 Task: Check the percentage active listings of security in the last 5 years.
Action: Mouse moved to (827, 198)
Screenshot: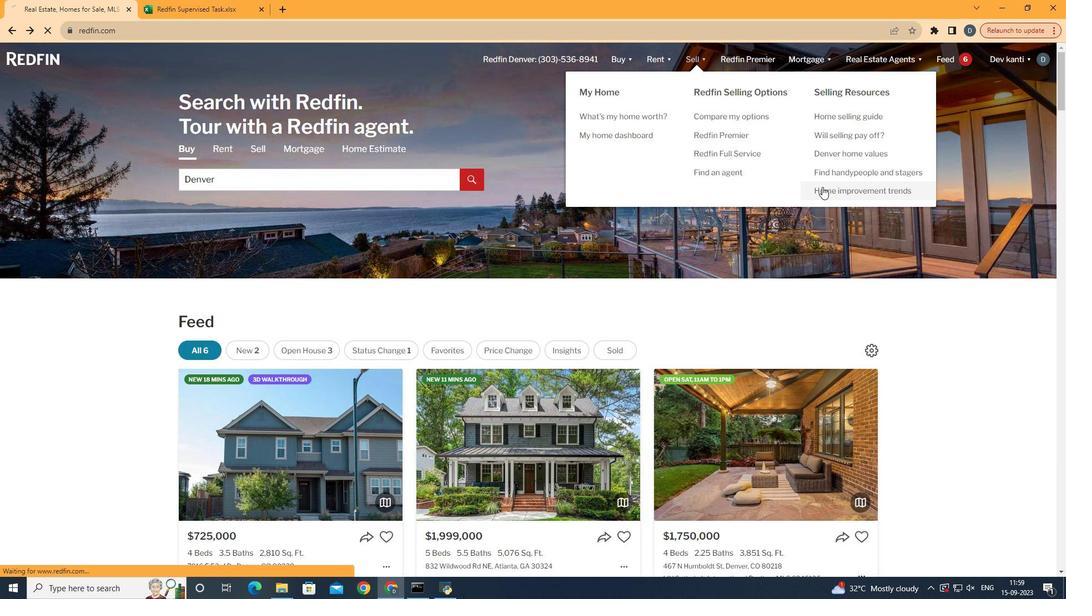 
Action: Mouse pressed left at (827, 198)
Screenshot: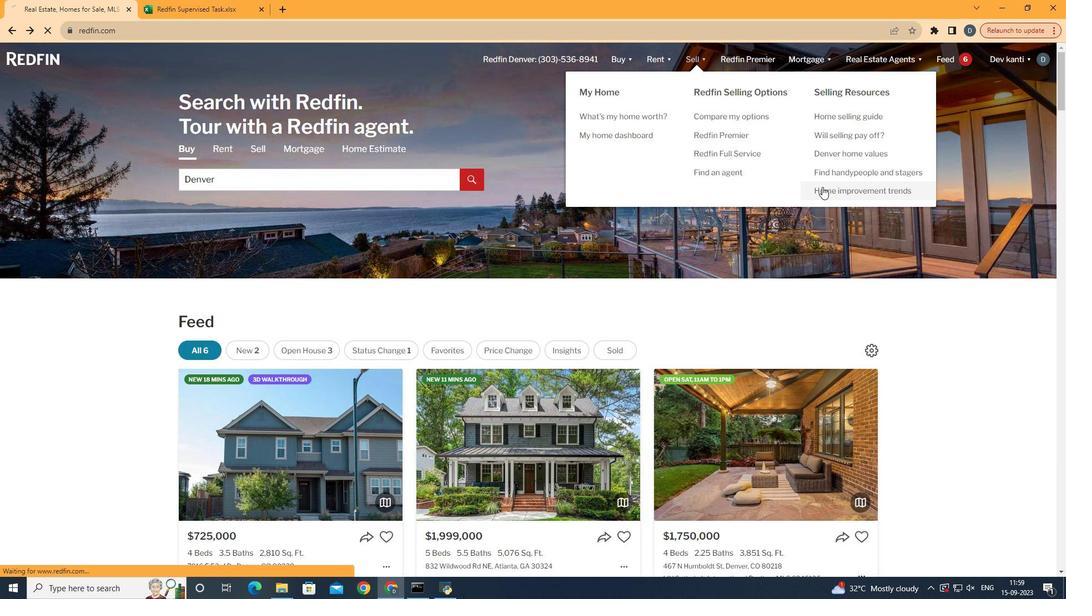 
Action: Mouse moved to (270, 222)
Screenshot: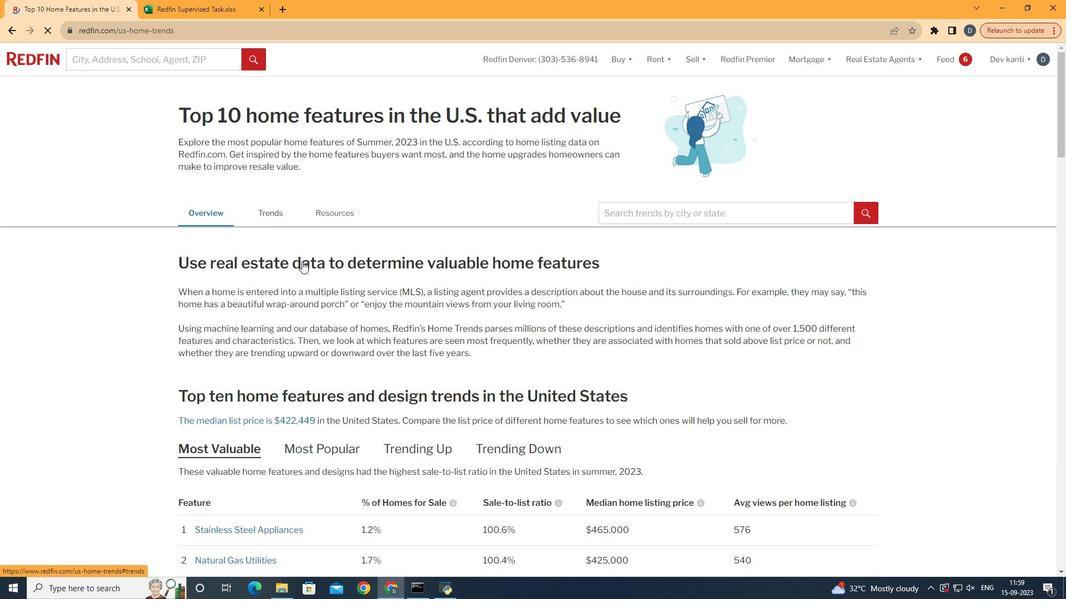 
Action: Mouse pressed left at (270, 222)
Screenshot: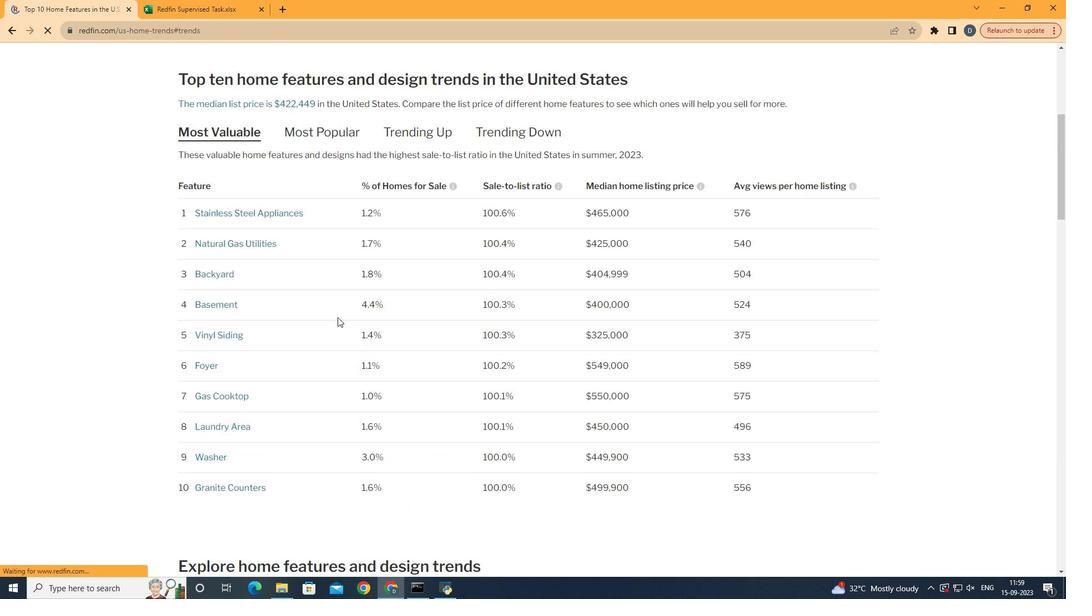 
Action: Mouse moved to (346, 327)
Screenshot: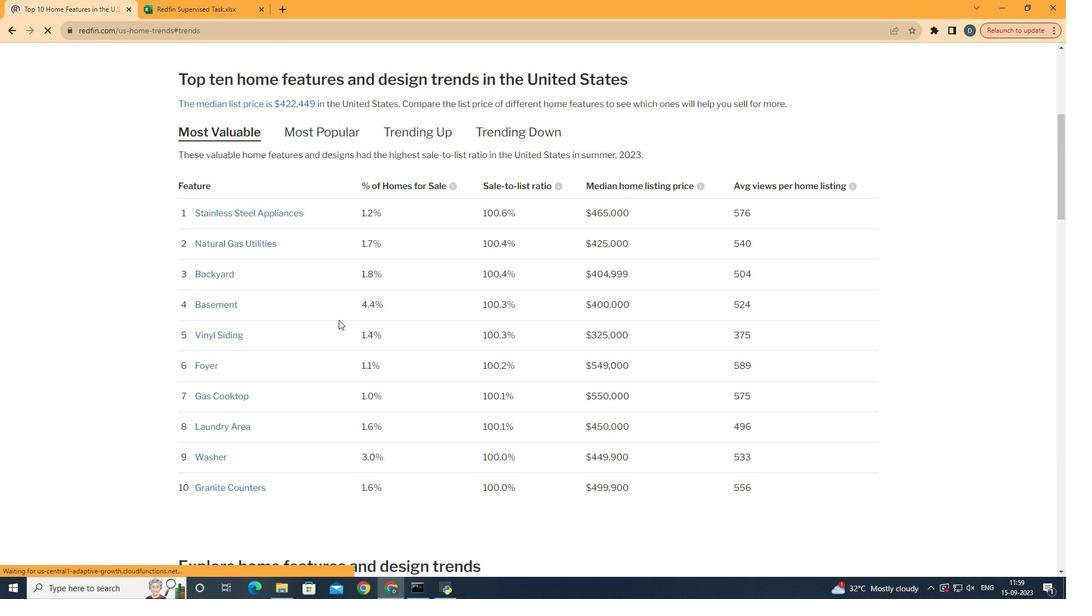 
Action: Mouse scrolled (346, 327) with delta (0, 0)
Screenshot: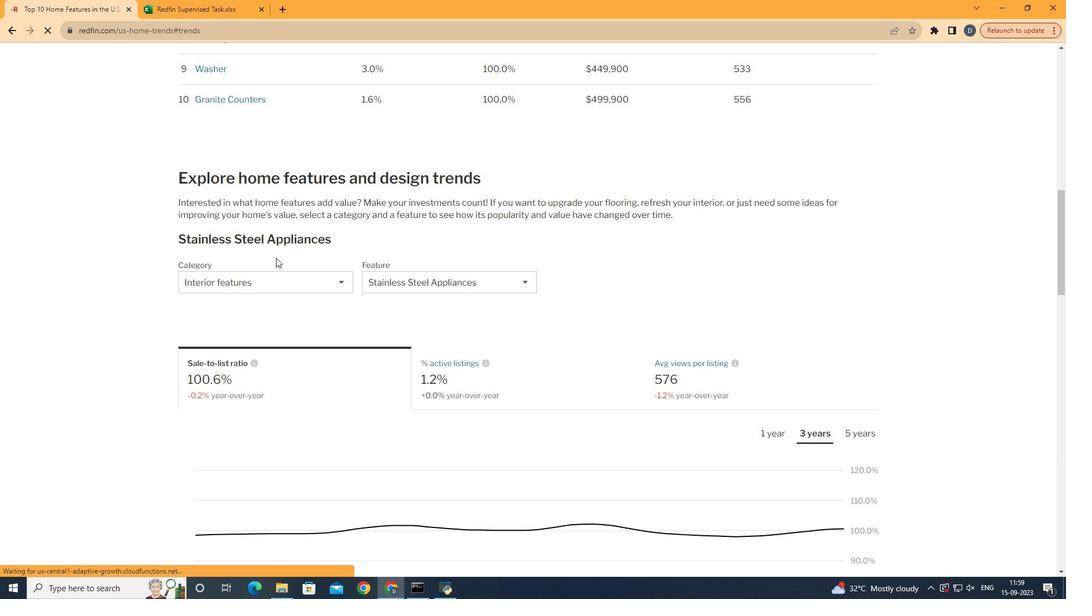 
Action: Mouse scrolled (346, 327) with delta (0, 0)
Screenshot: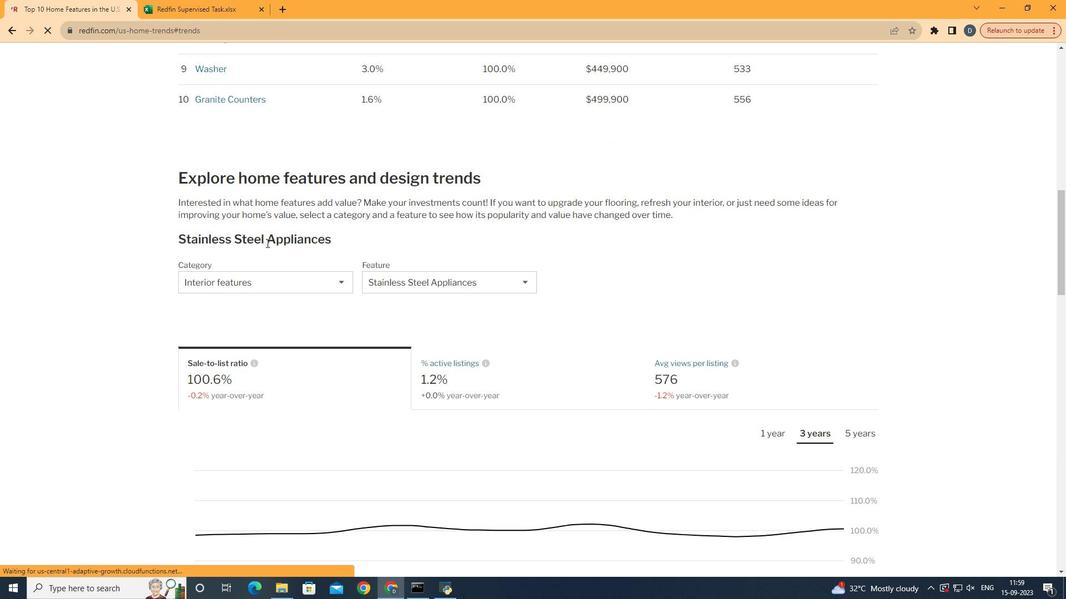 
Action: Mouse moved to (346, 328)
Screenshot: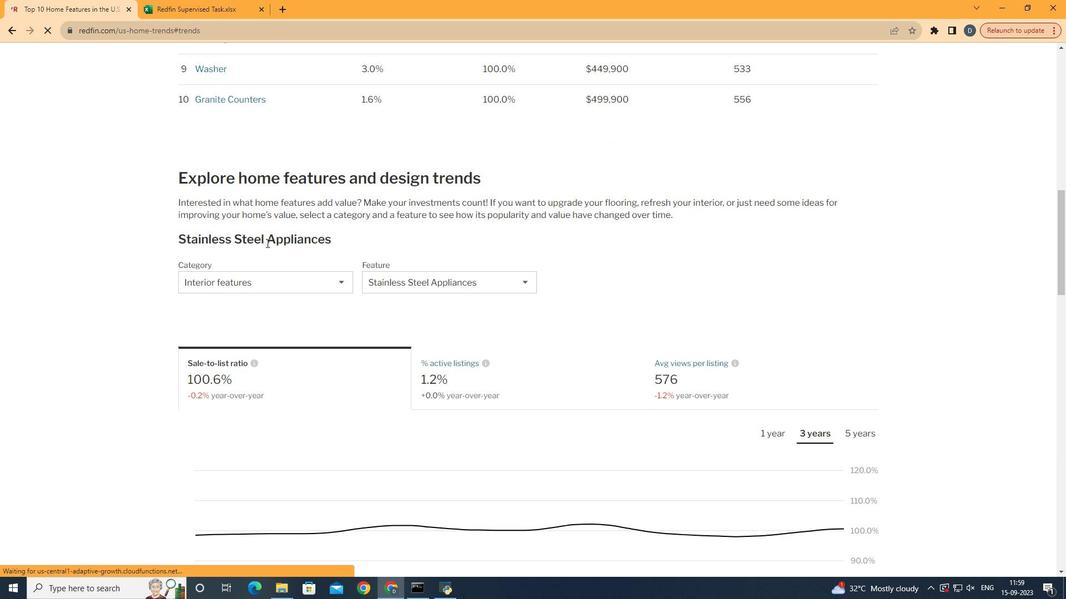 
Action: Mouse scrolled (346, 327) with delta (0, 0)
Screenshot: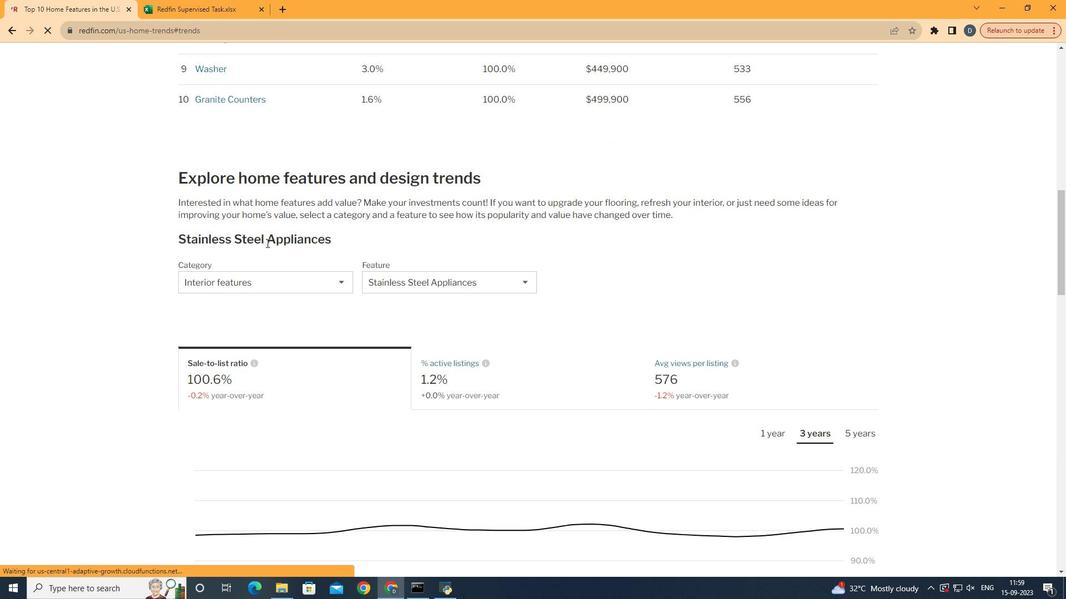 
Action: Mouse moved to (346, 328)
Screenshot: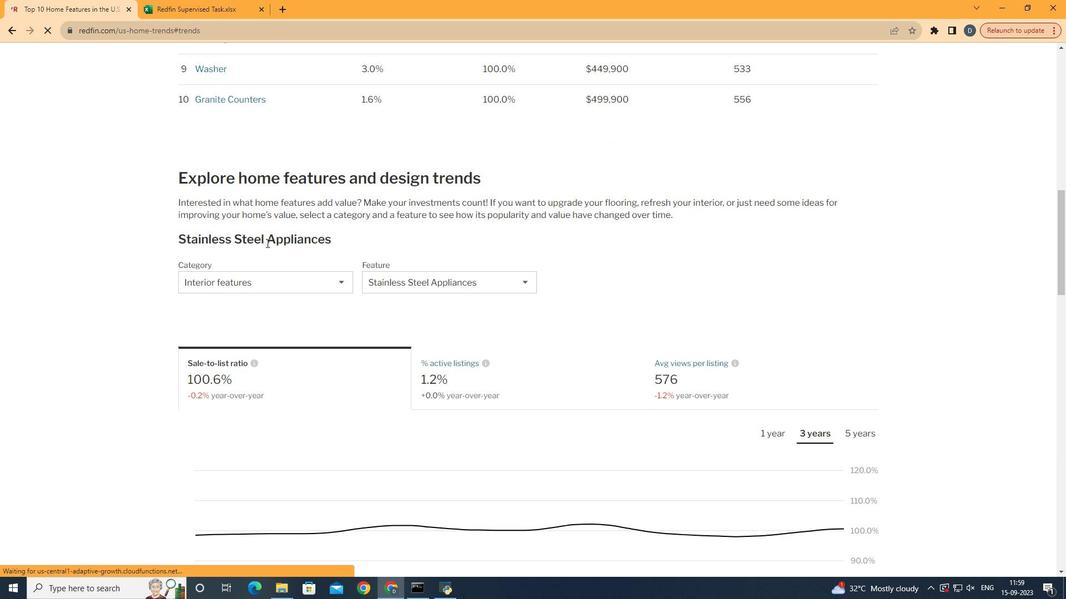 
Action: Mouse scrolled (346, 327) with delta (0, 0)
Screenshot: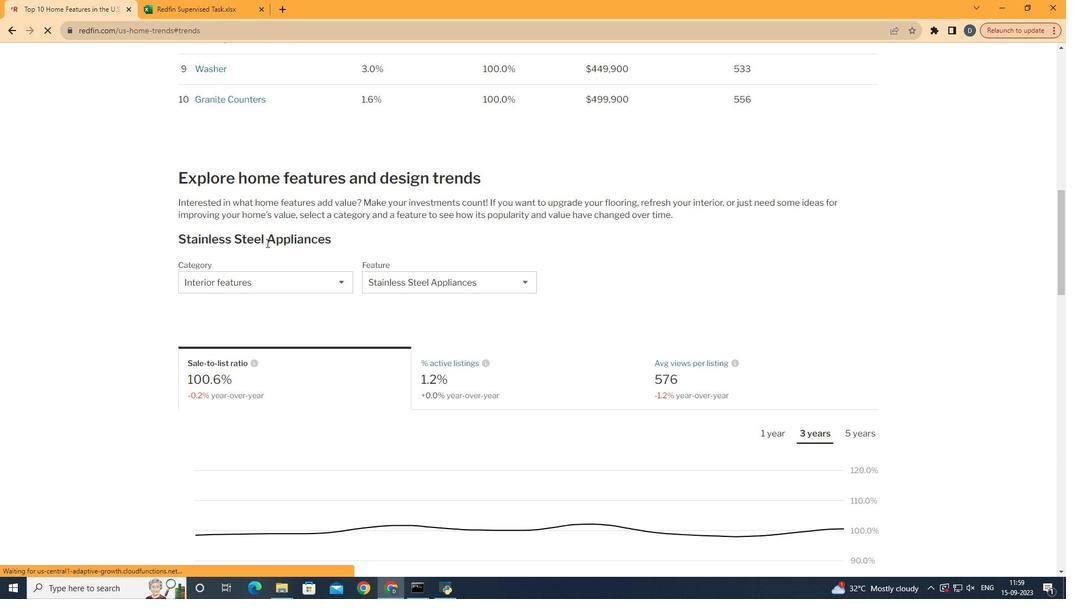 
Action: Mouse scrolled (346, 327) with delta (0, 0)
Screenshot: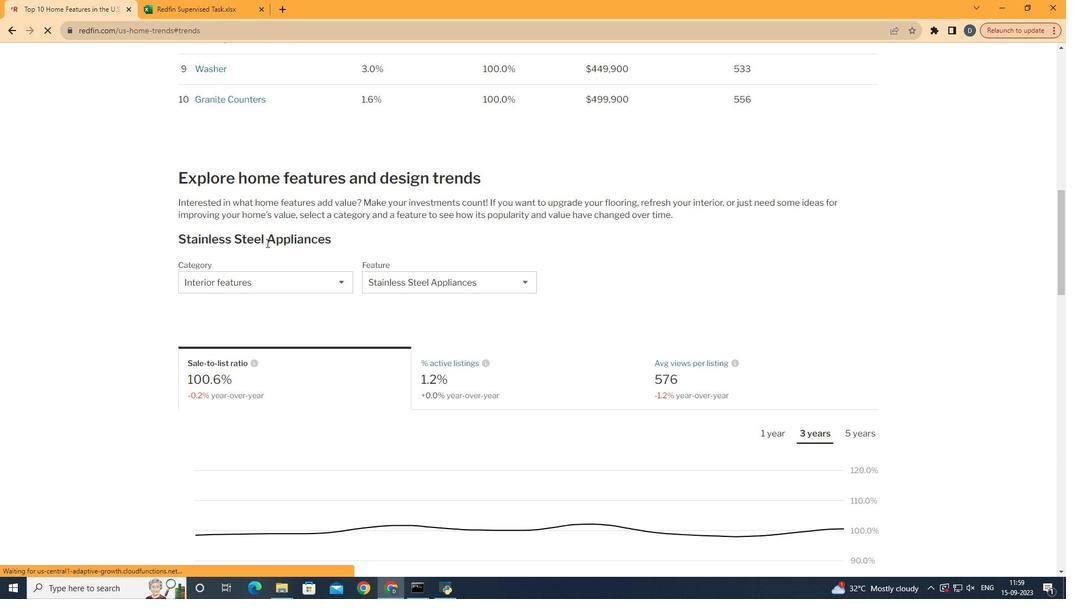 
Action: Mouse scrolled (346, 327) with delta (0, 0)
Screenshot: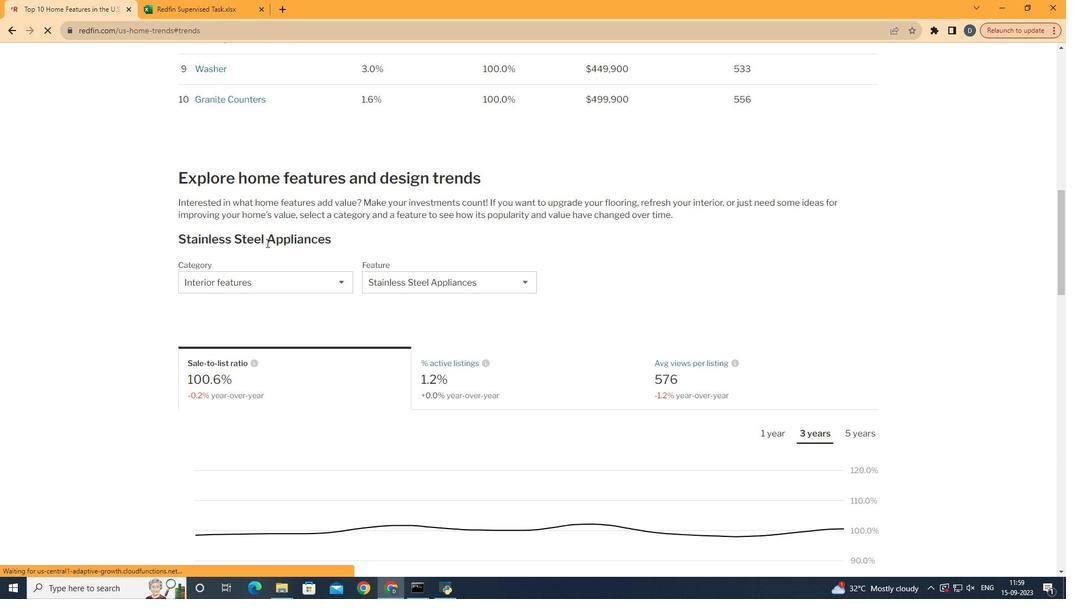 
Action: Mouse scrolled (346, 327) with delta (0, 0)
Screenshot: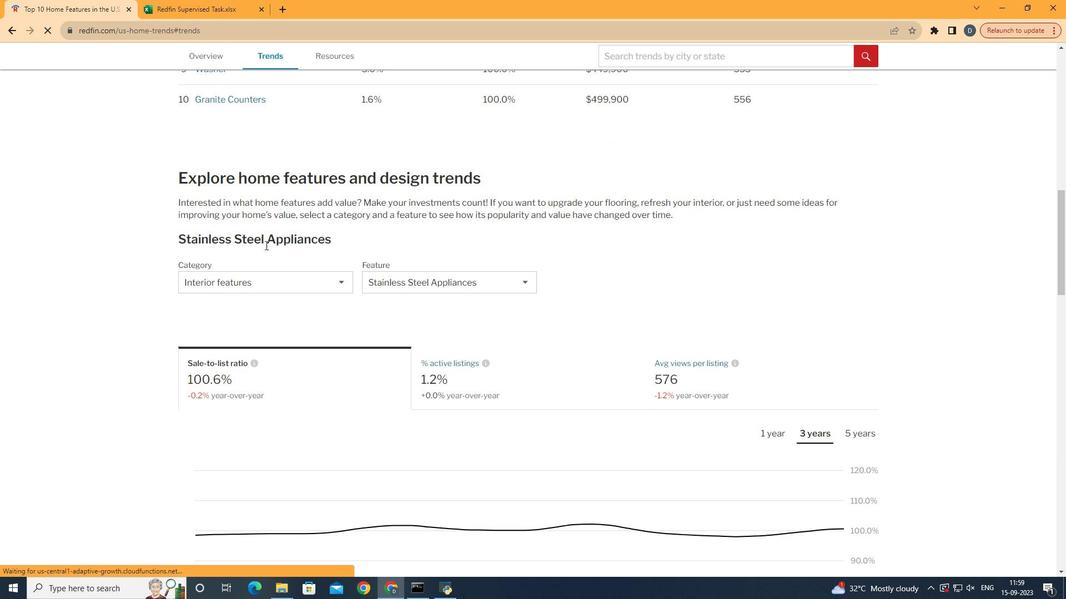 
Action: Mouse moved to (290, 294)
Screenshot: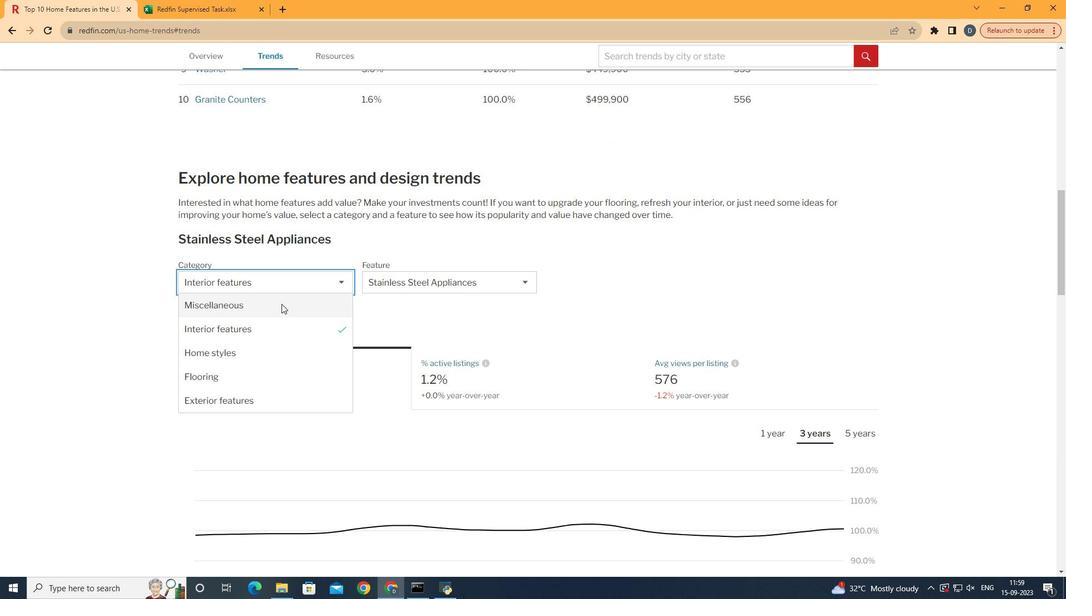 
Action: Mouse pressed left at (290, 294)
Screenshot: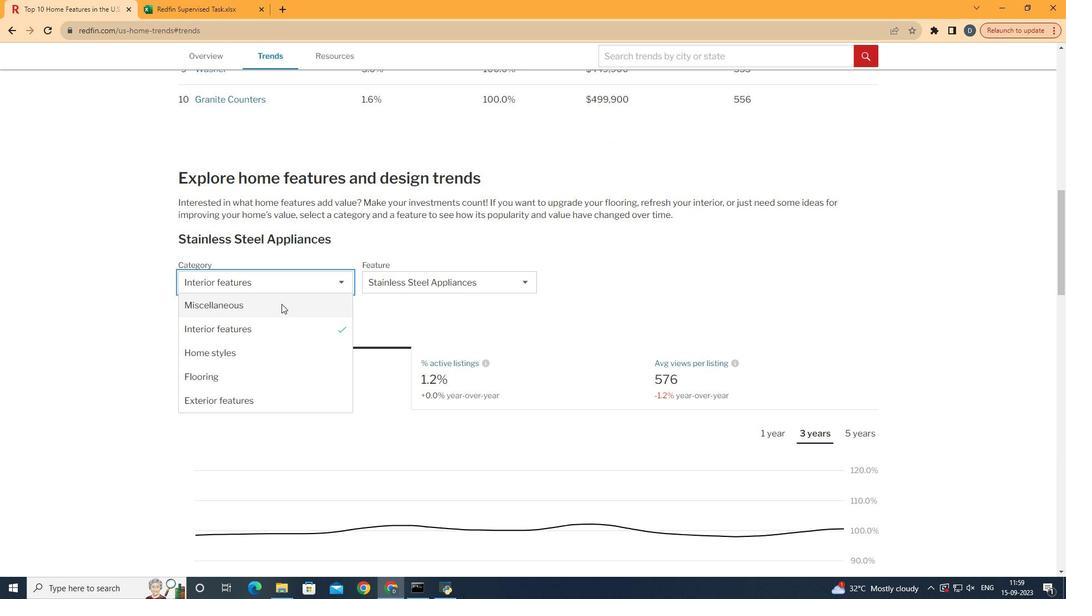 
Action: Mouse moved to (288, 311)
Screenshot: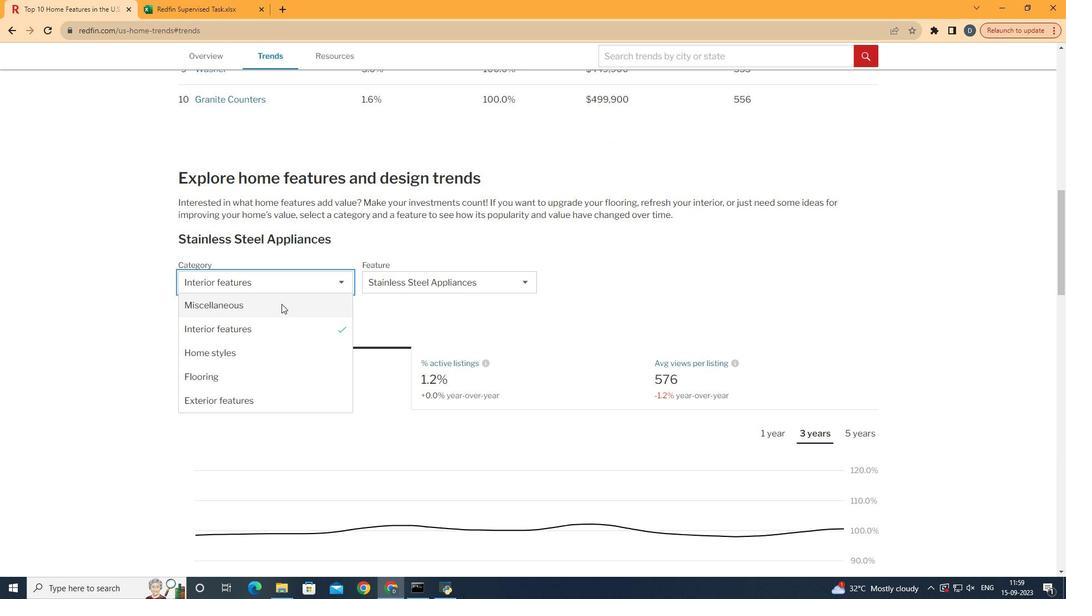 
Action: Mouse pressed left at (288, 311)
Screenshot: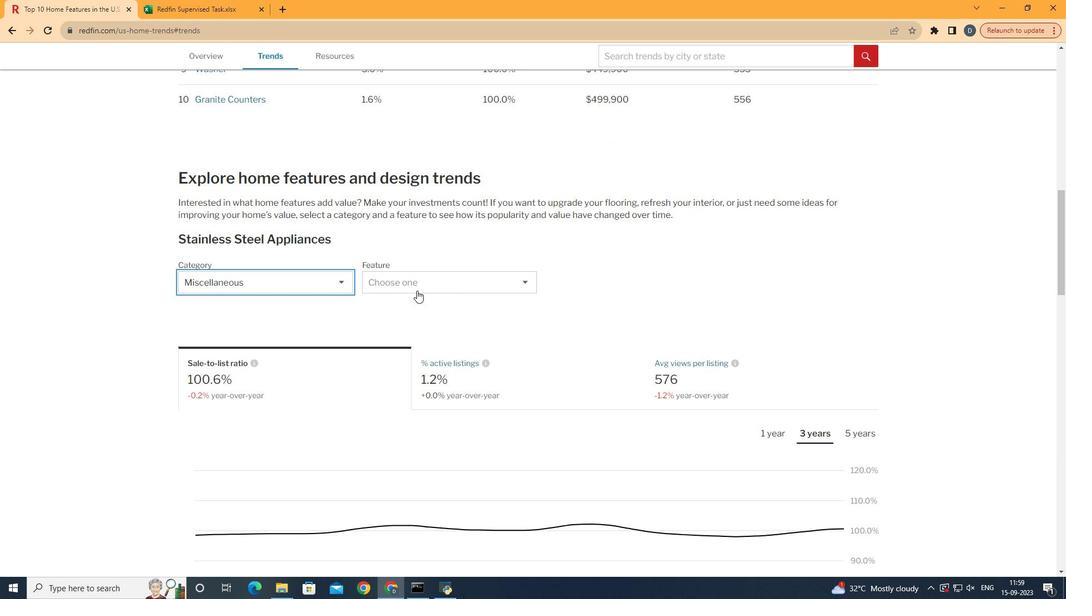 
Action: Mouse moved to (424, 298)
Screenshot: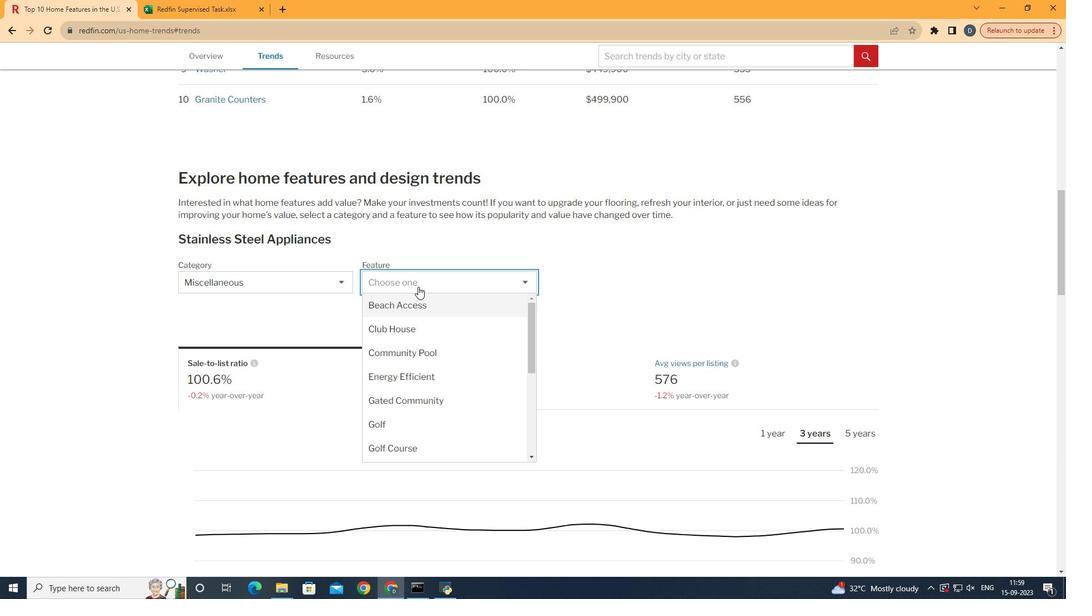 
Action: Mouse pressed left at (424, 298)
Screenshot: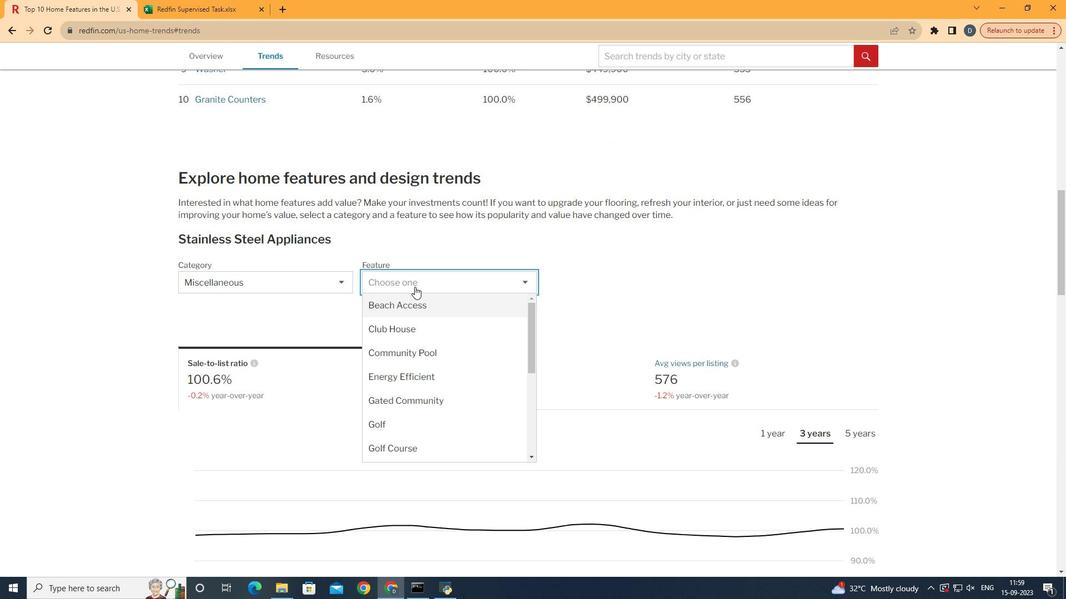 
Action: Mouse moved to (459, 355)
Screenshot: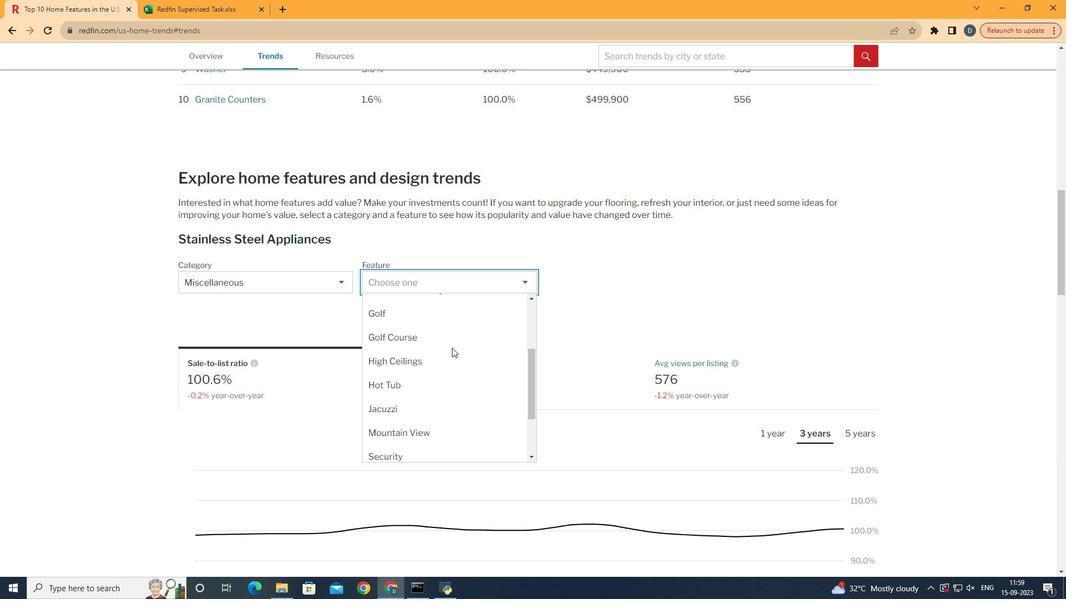 
Action: Mouse scrolled (459, 354) with delta (0, 0)
Screenshot: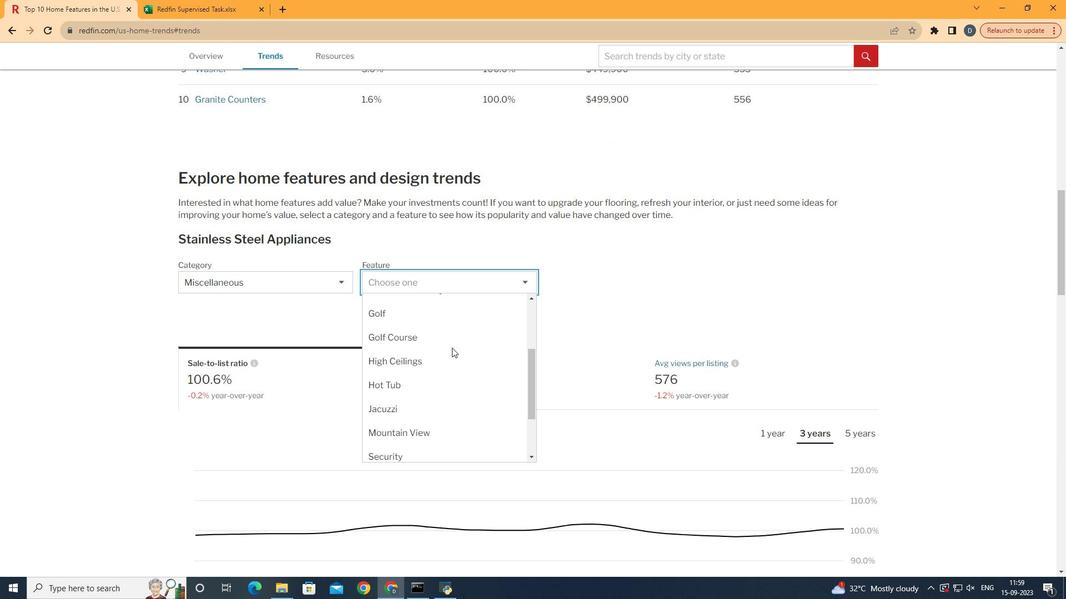
Action: Mouse scrolled (459, 354) with delta (0, 0)
Screenshot: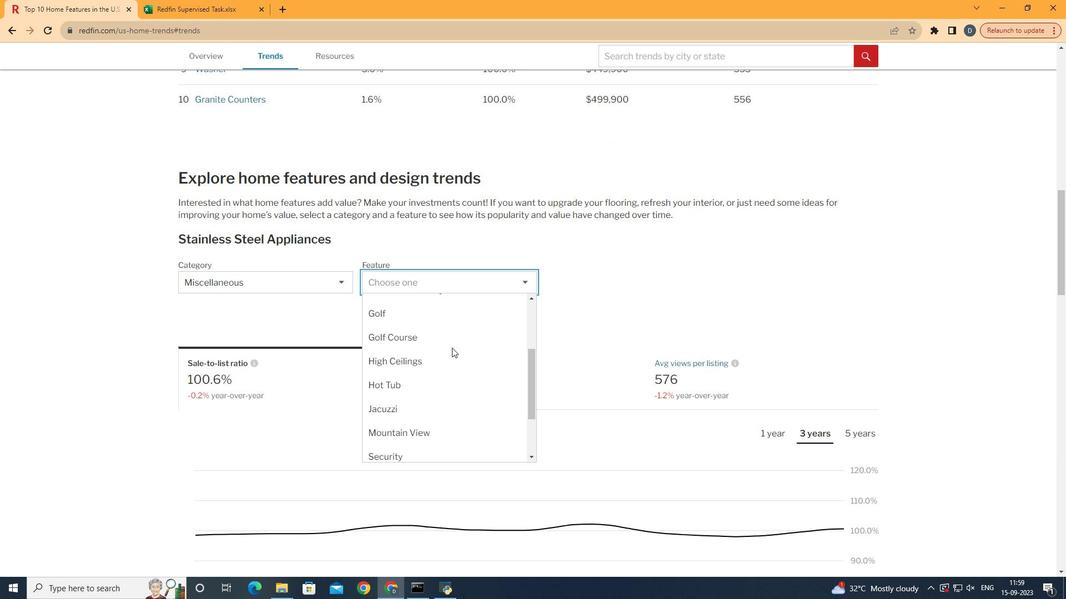 
Action: Mouse scrolled (459, 354) with delta (0, 0)
Screenshot: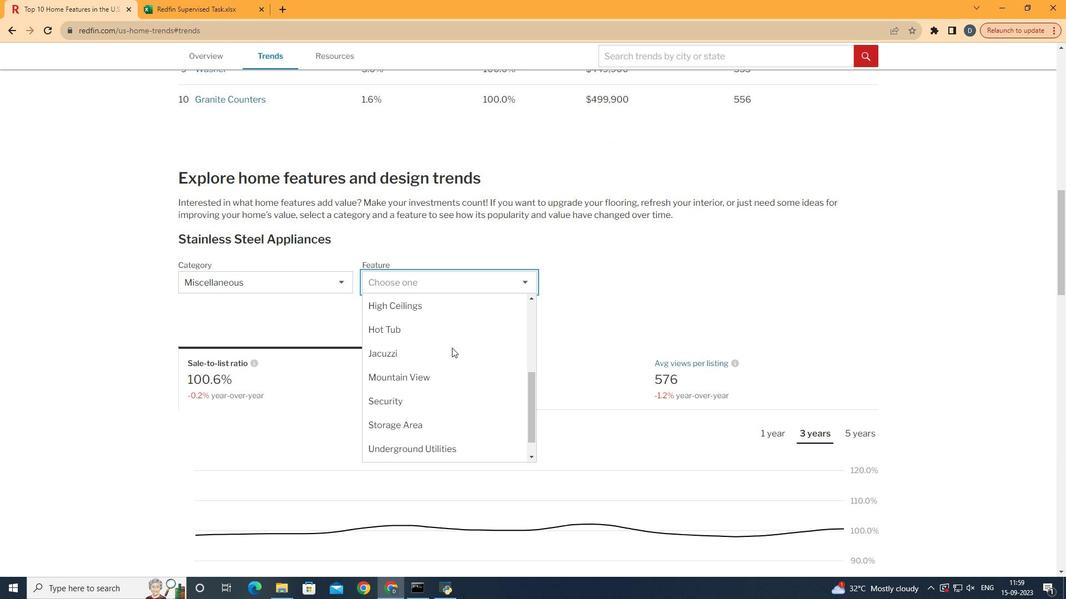 
Action: Mouse moved to (448, 406)
Screenshot: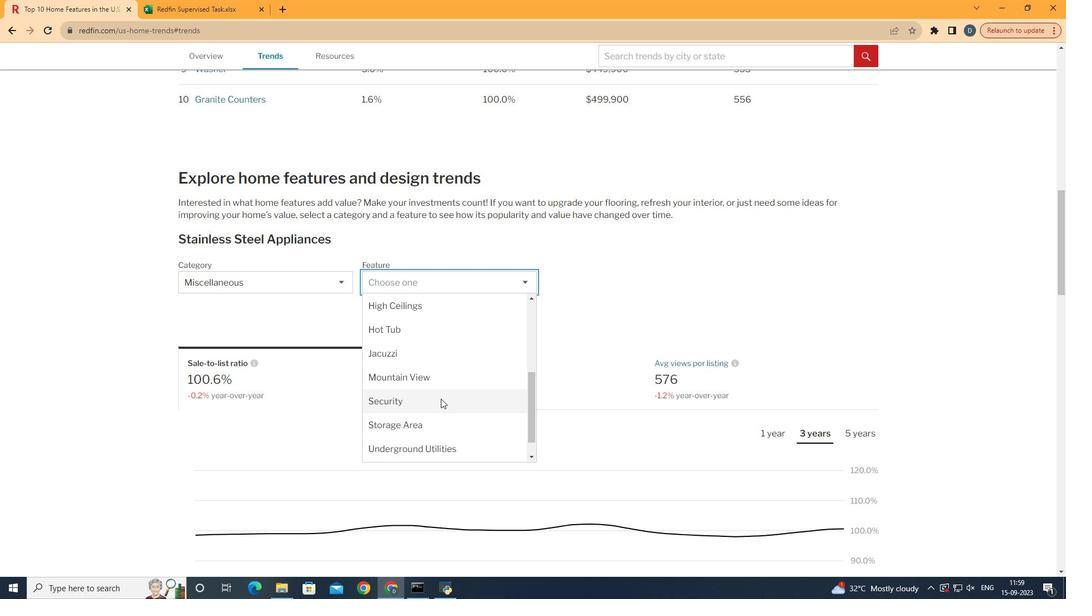 
Action: Mouse pressed left at (448, 406)
Screenshot: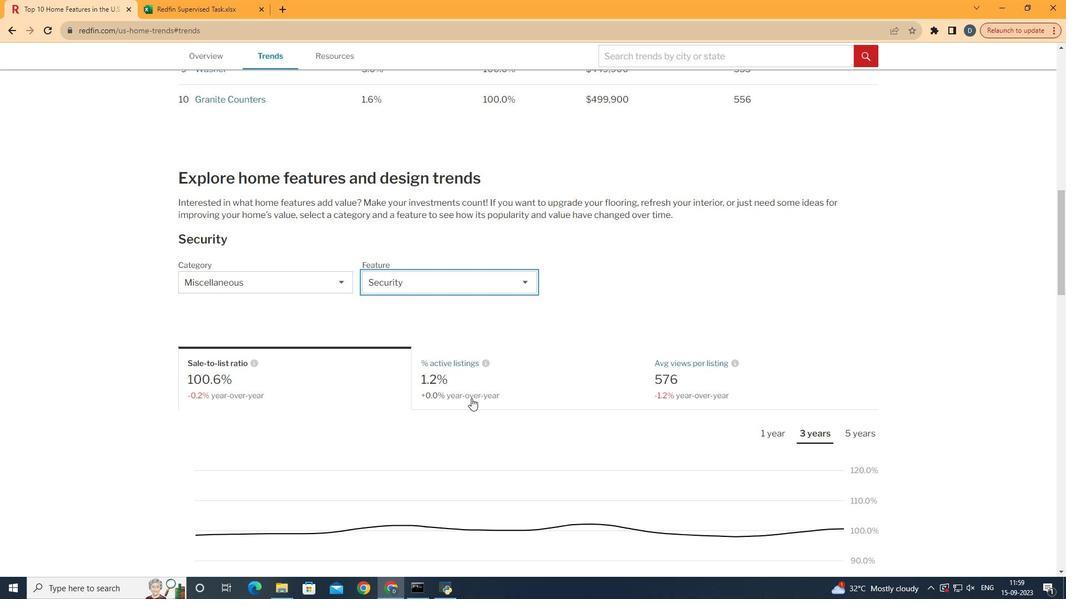 
Action: Mouse moved to (588, 321)
Screenshot: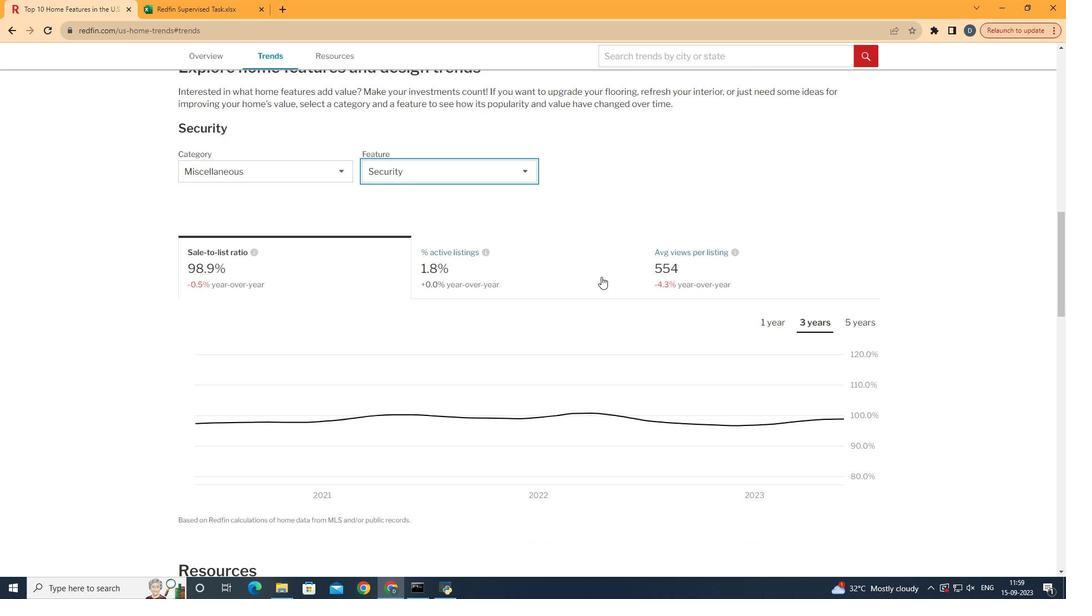 
Action: Mouse scrolled (588, 321) with delta (0, 0)
Screenshot: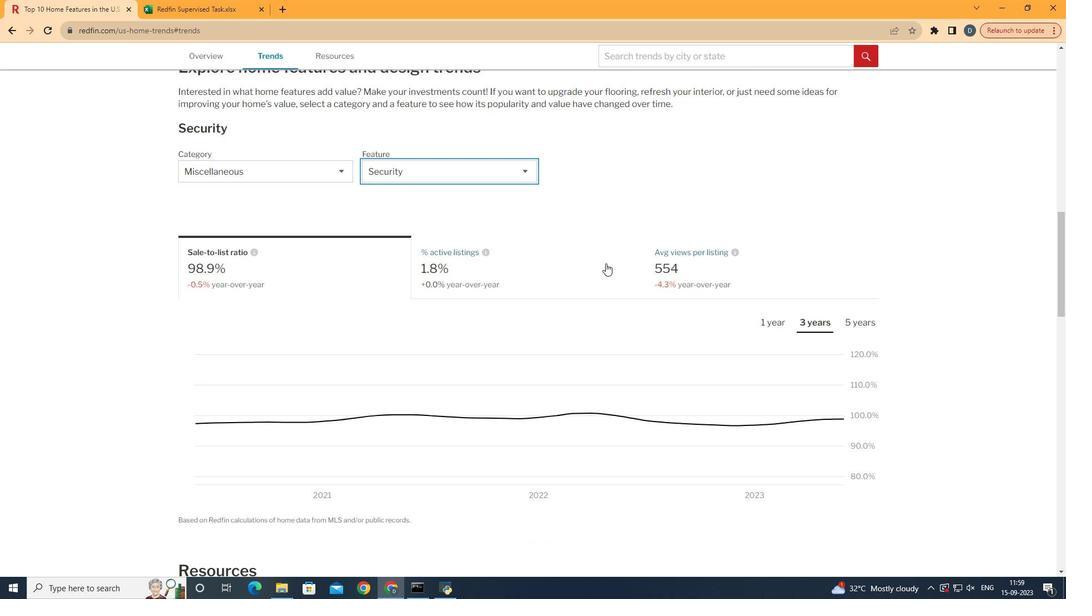 
Action: Mouse scrolled (588, 321) with delta (0, 0)
Screenshot: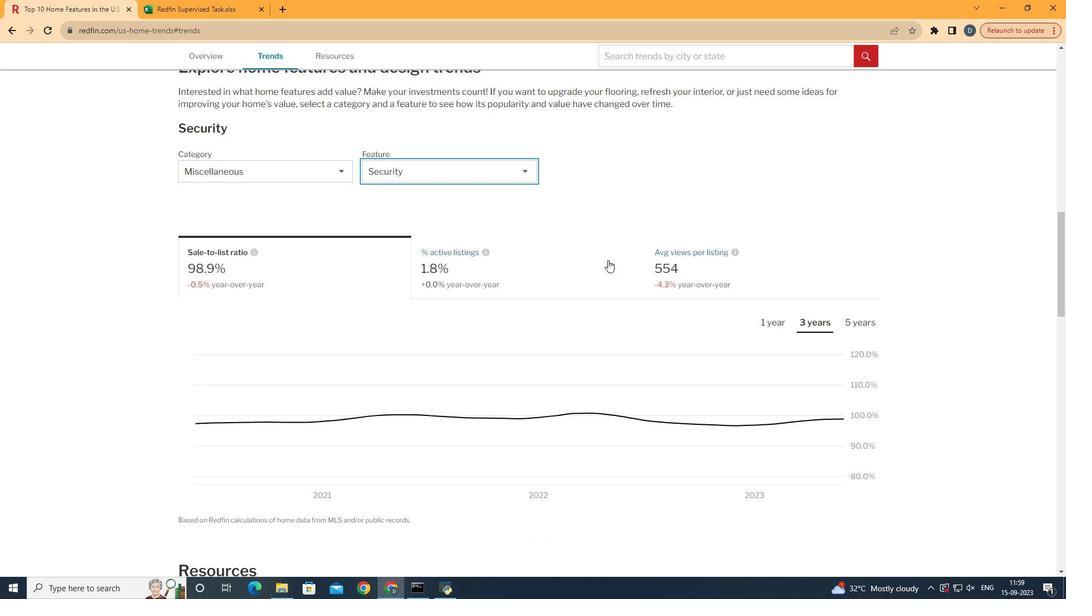 
Action: Mouse moved to (592, 274)
Screenshot: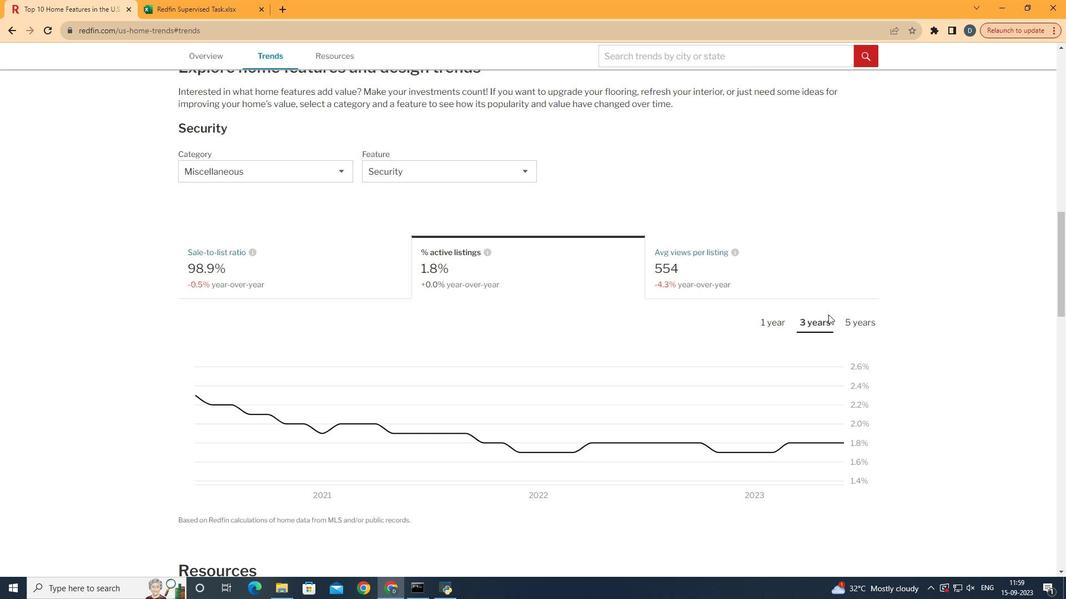 
Action: Mouse pressed left at (592, 274)
Screenshot: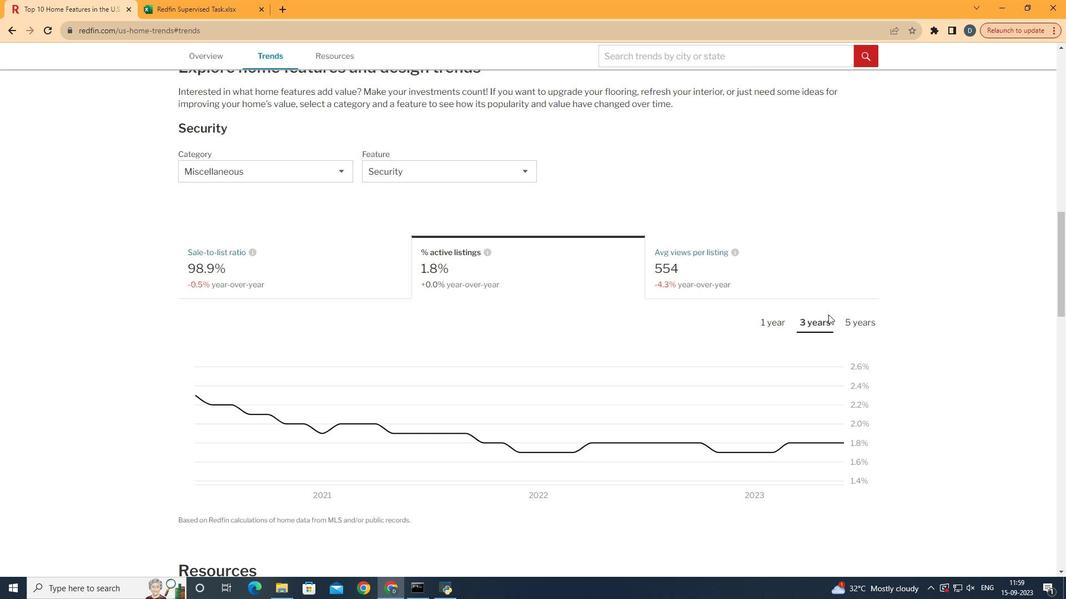 
Action: Mouse moved to (858, 327)
Screenshot: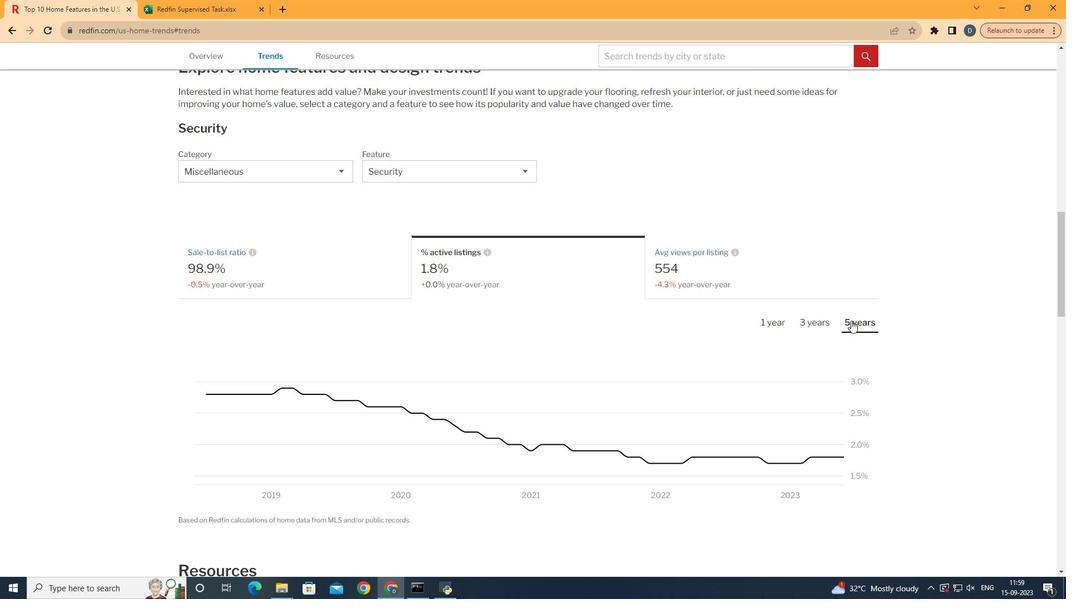 
Action: Mouse pressed left at (858, 327)
Screenshot: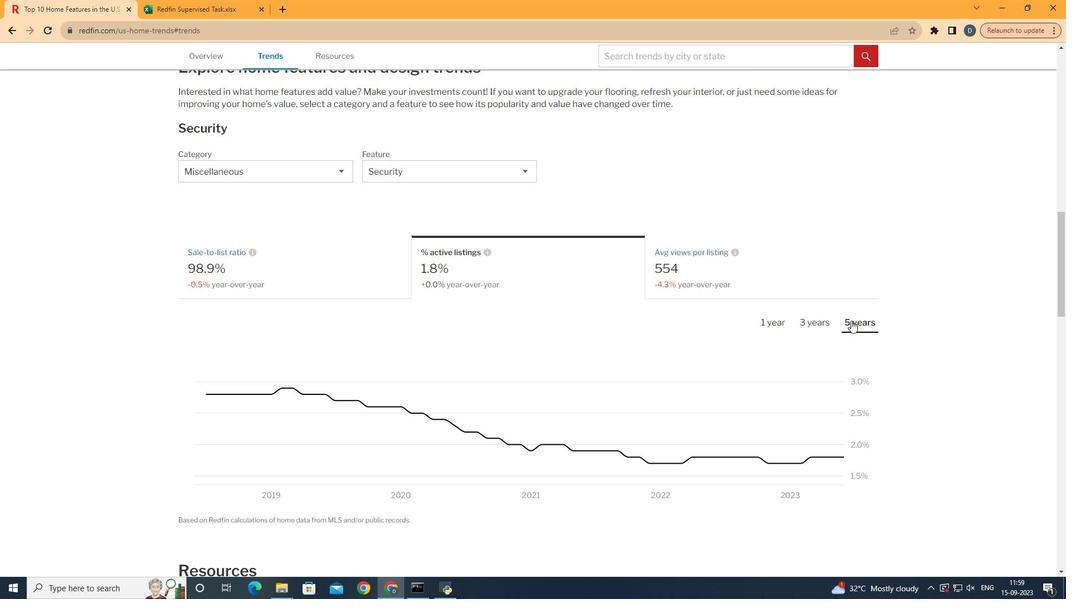 
Action: Mouse moved to (858, 328)
Screenshot: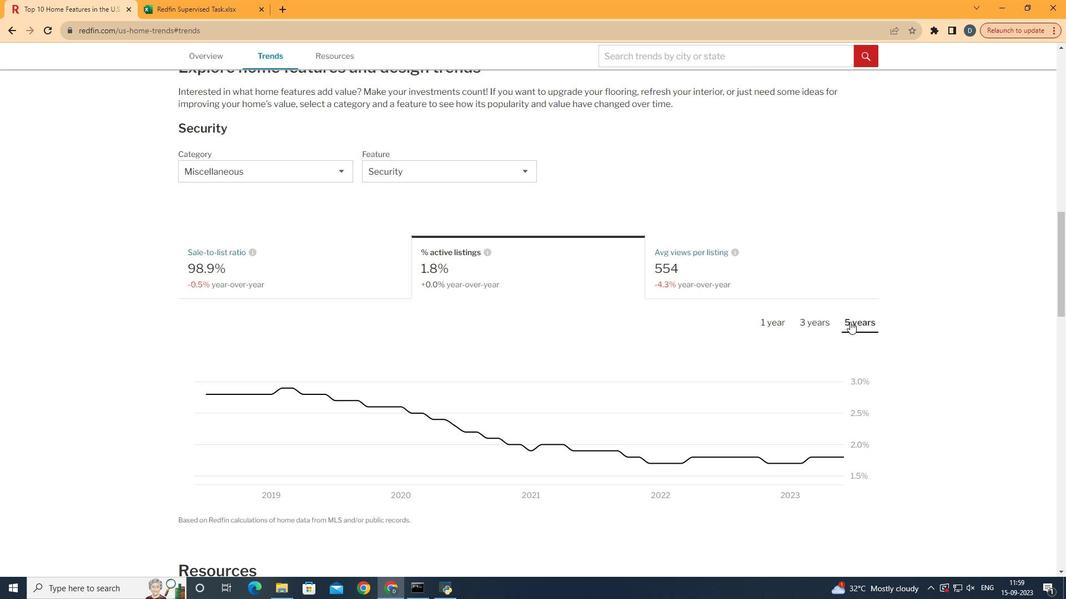 
